 Task: Select a due date automation when advanced on, the moment a card is due add basic assigned to me.
Action: Mouse moved to (397, 413)
Screenshot: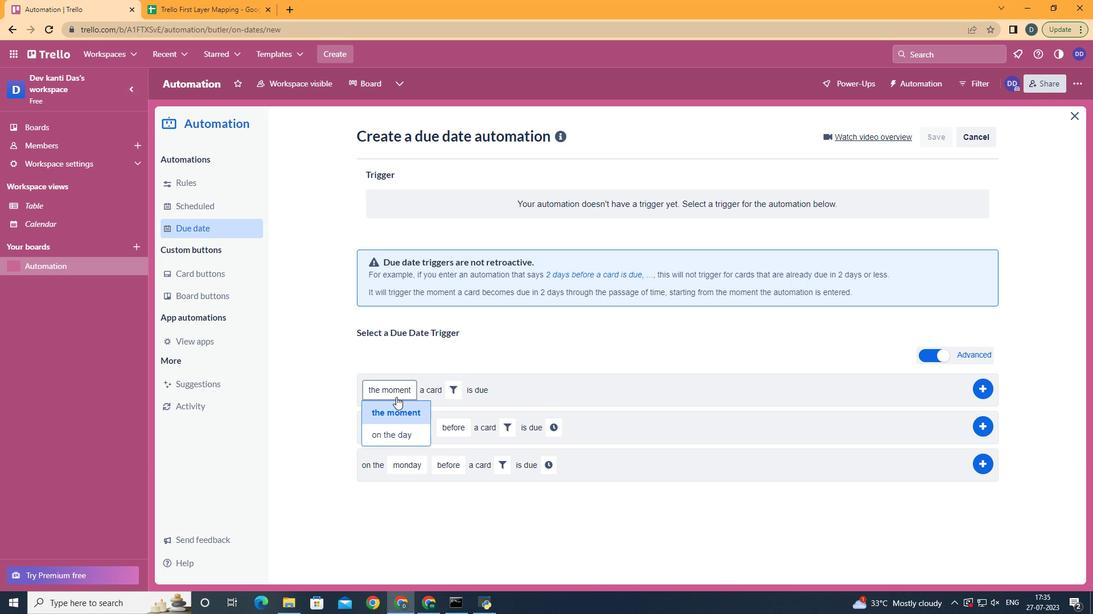 
Action: Mouse pressed left at (397, 413)
Screenshot: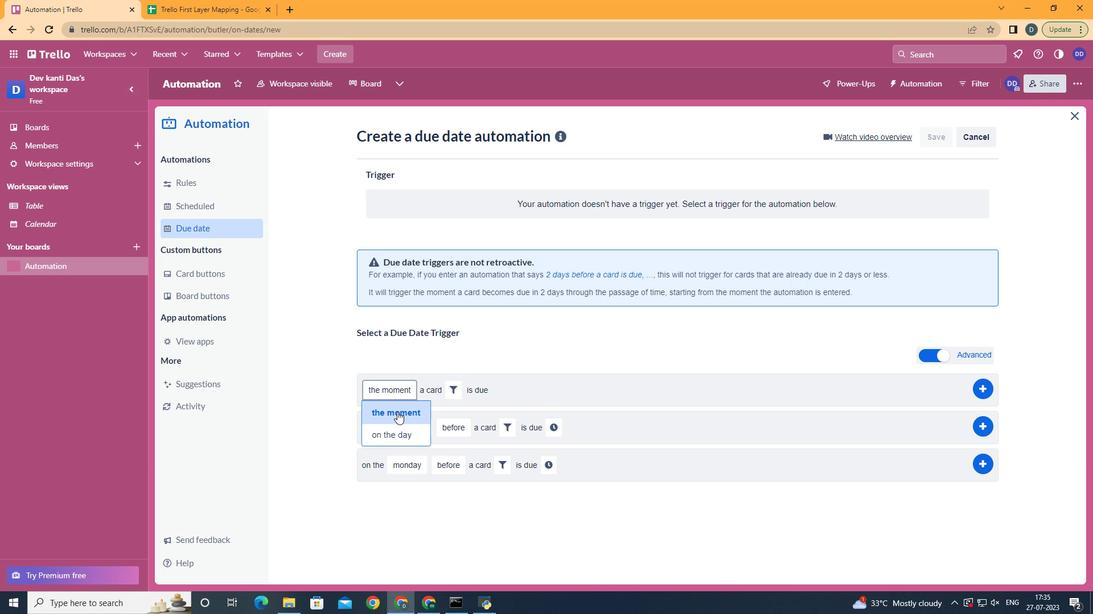 
Action: Mouse moved to (458, 386)
Screenshot: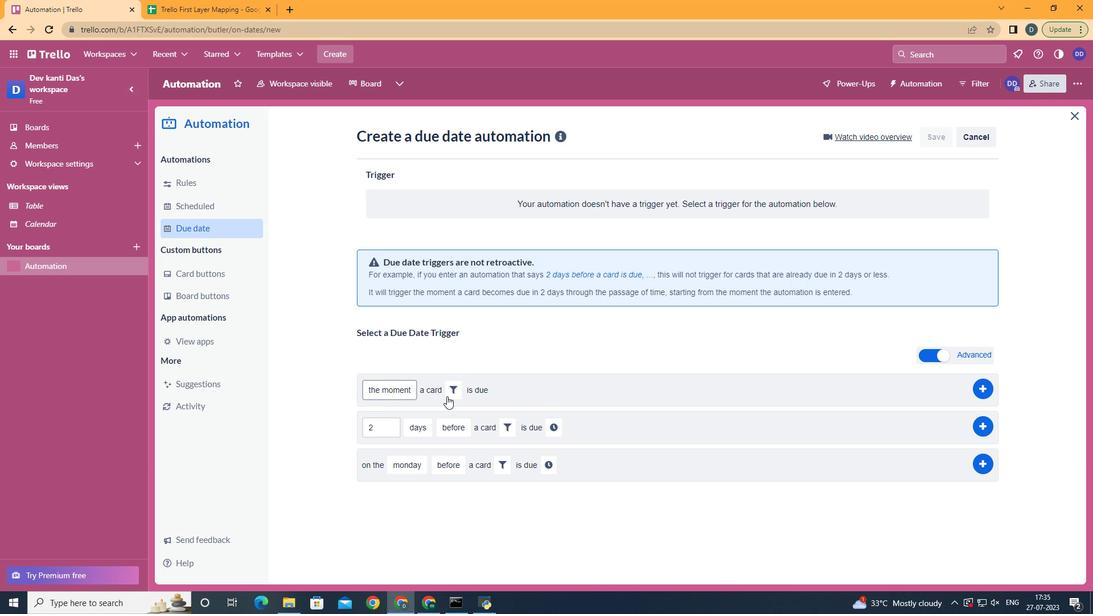 
Action: Mouse pressed left at (458, 386)
Screenshot: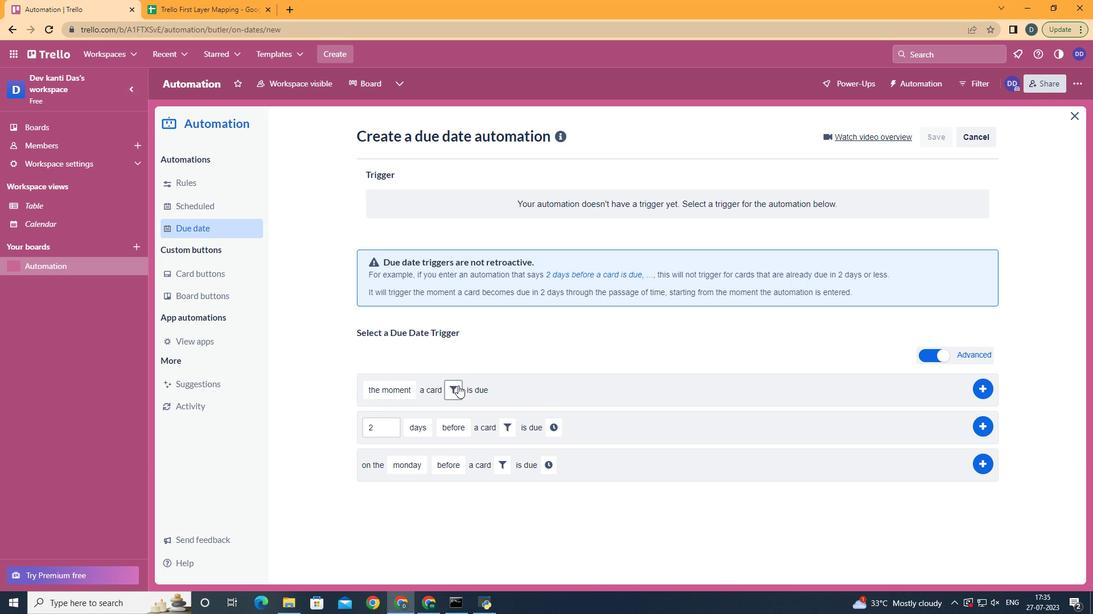 
Action: Mouse moved to (514, 371)
Screenshot: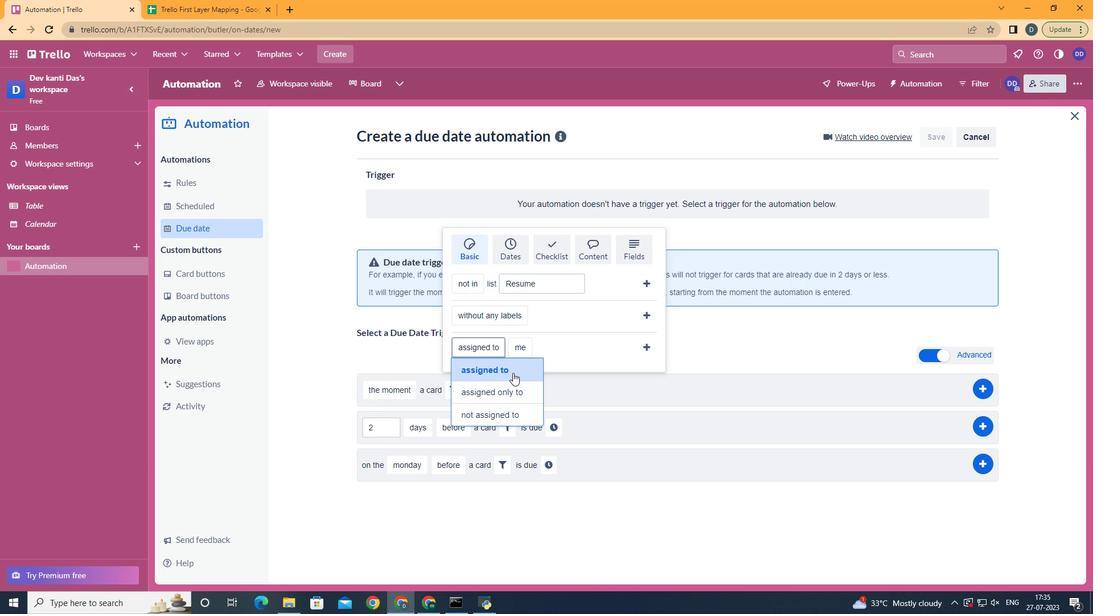 
Action: Mouse pressed left at (514, 371)
Screenshot: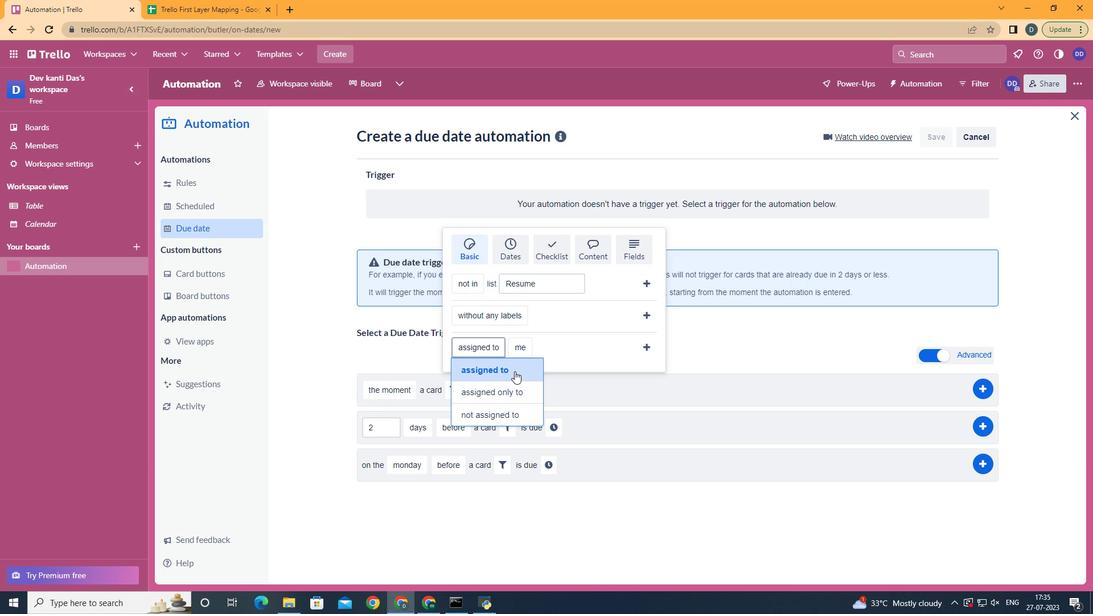 
Action: Mouse moved to (528, 372)
Screenshot: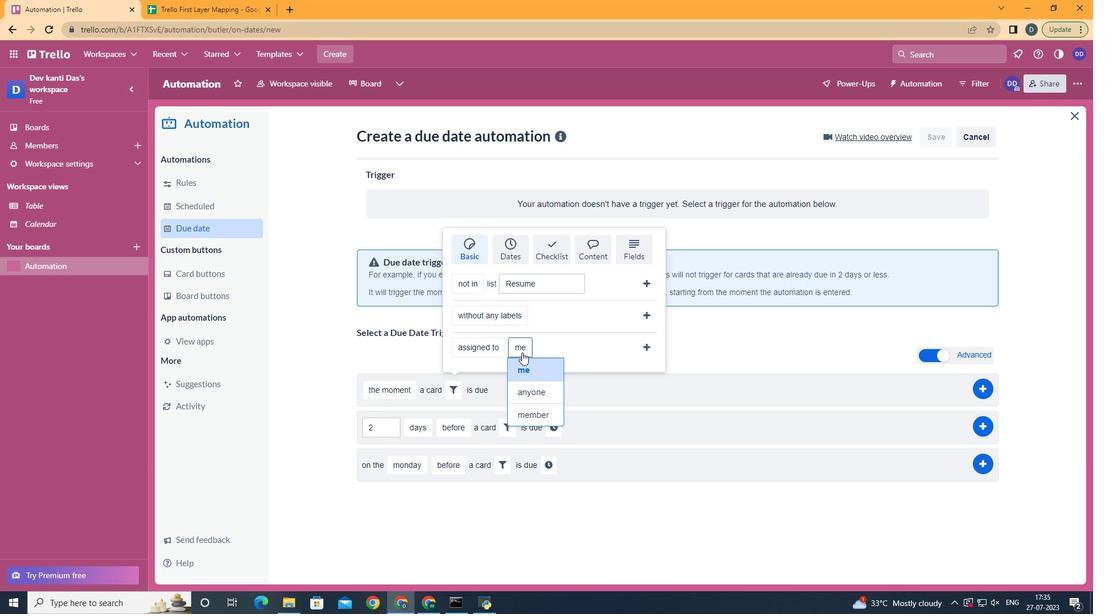 
Action: Mouse pressed left at (528, 372)
Screenshot: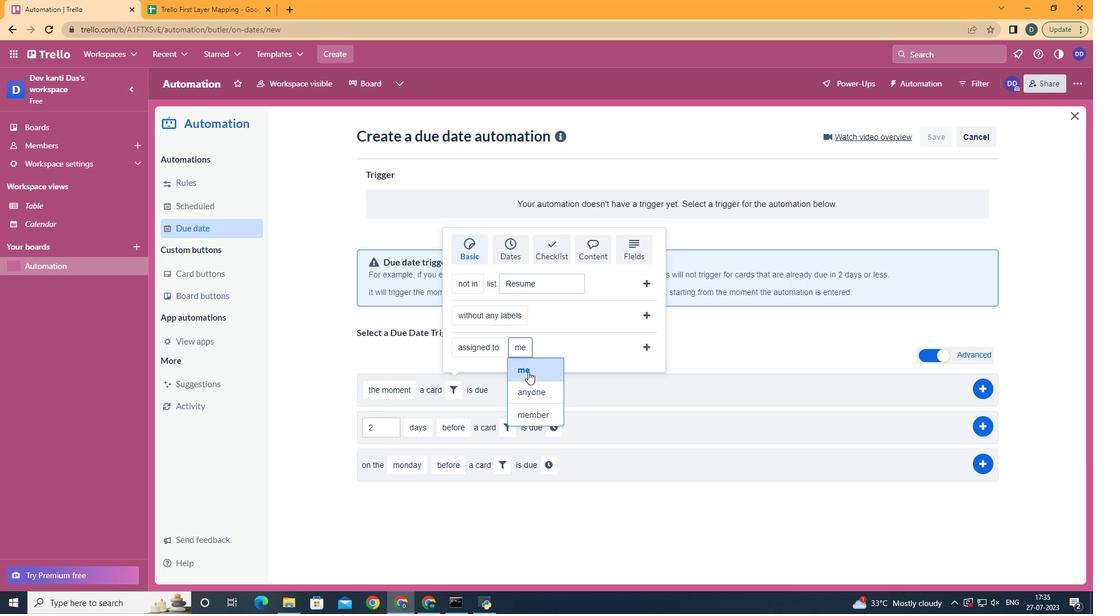
Action: Mouse moved to (647, 347)
Screenshot: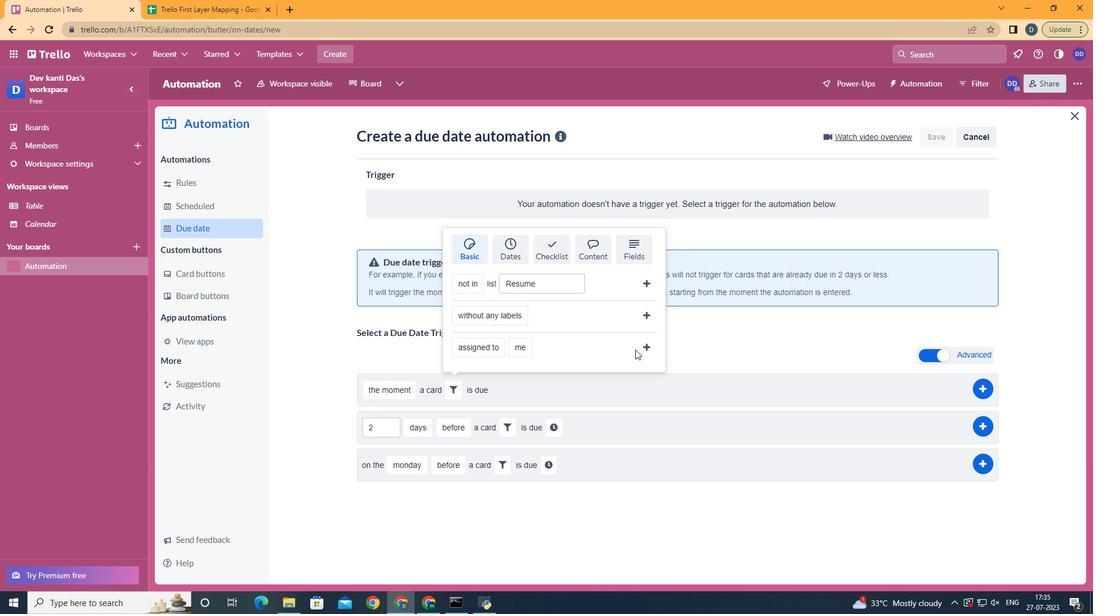 
Action: Mouse pressed left at (647, 347)
Screenshot: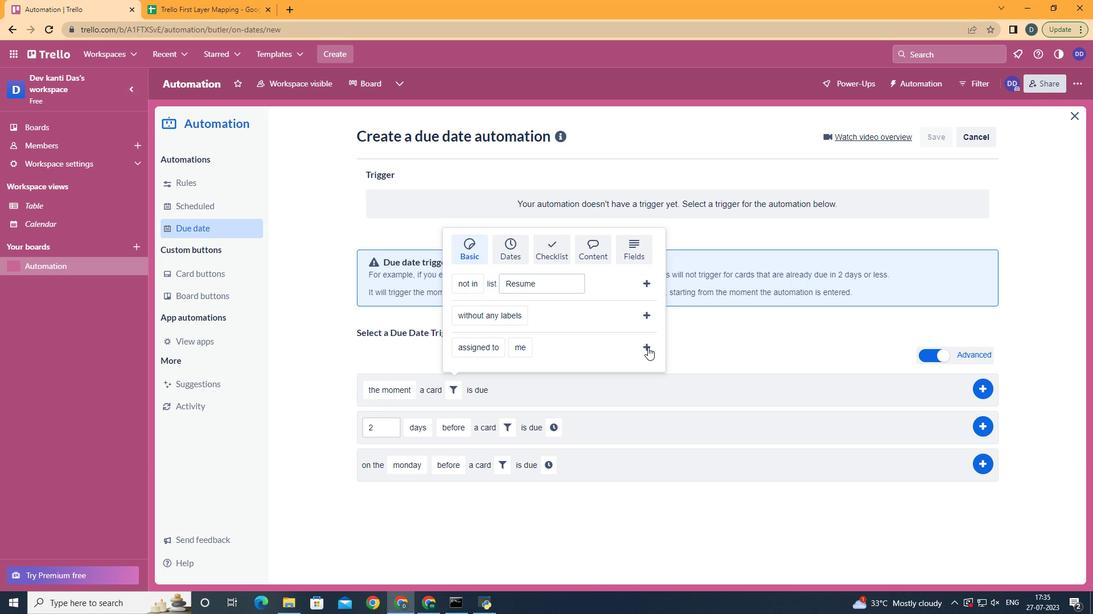 
Action: Mouse moved to (647, 355)
Screenshot: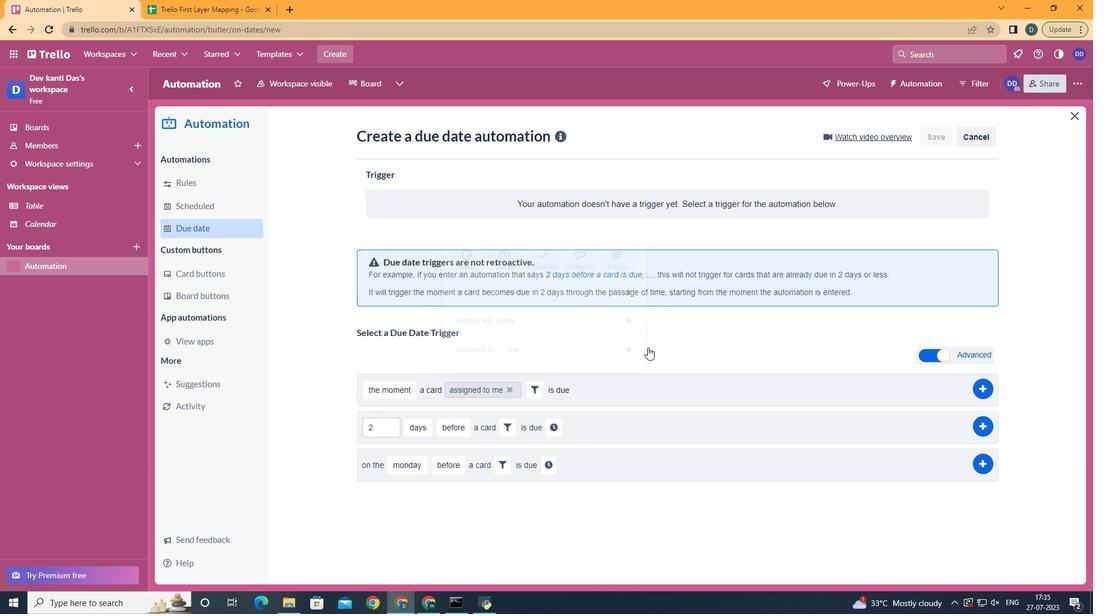 
